 Task: Select design huddle.
Action: Mouse moved to (299, 54)
Screenshot: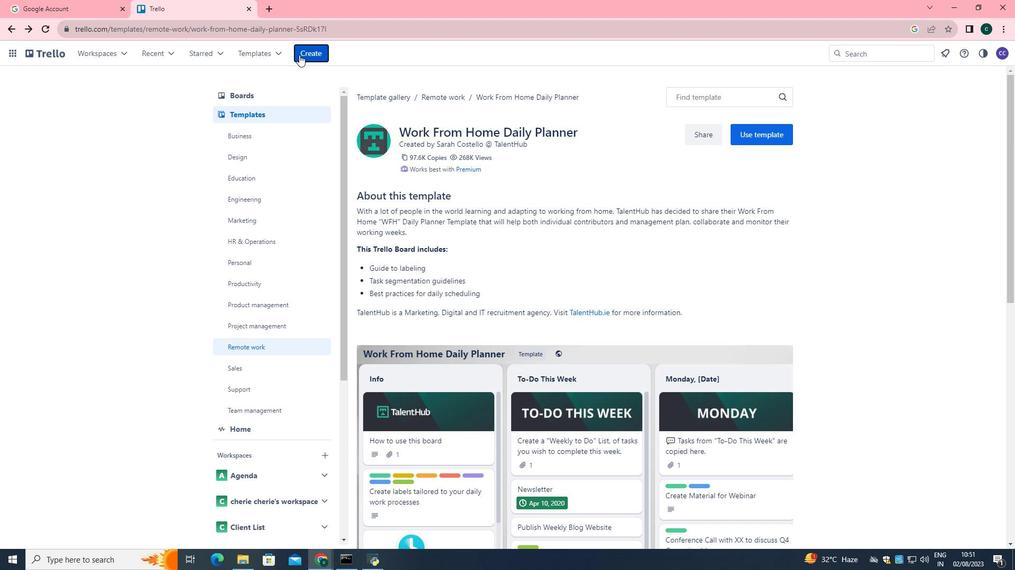 
Action: Mouse pressed left at (299, 54)
Screenshot: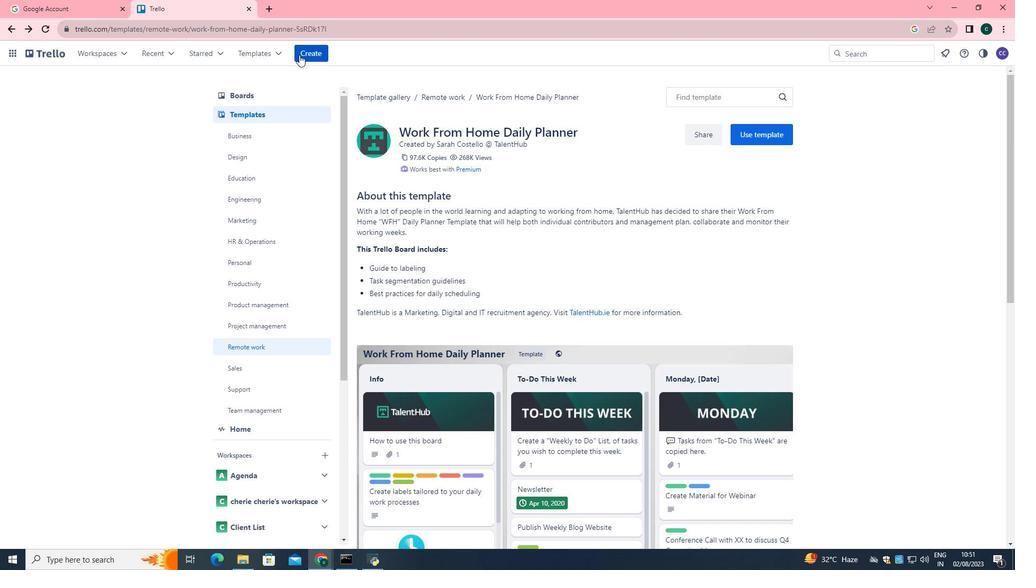 
Action: Mouse moved to (327, 127)
Screenshot: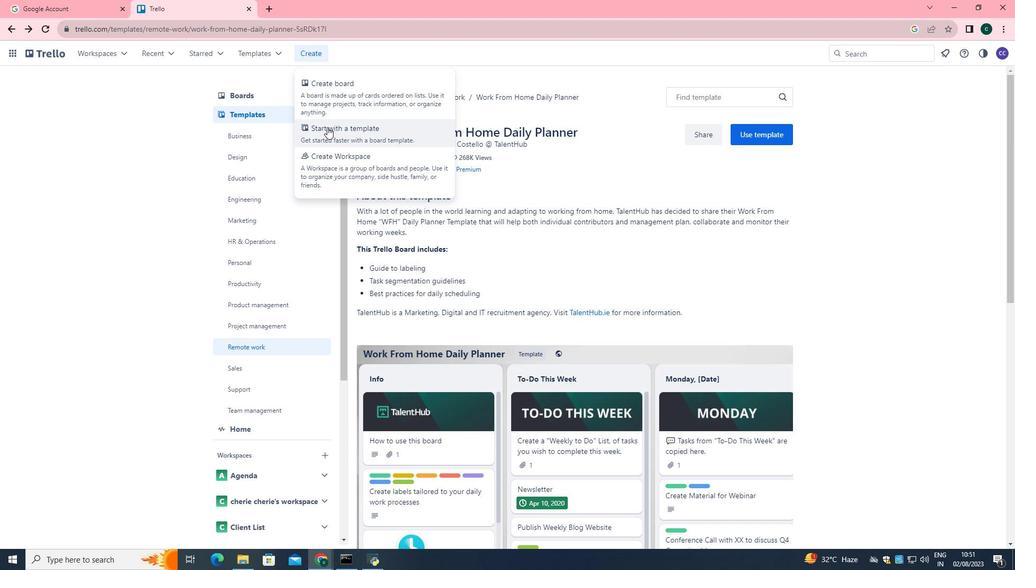 
Action: Mouse pressed left at (327, 127)
Screenshot: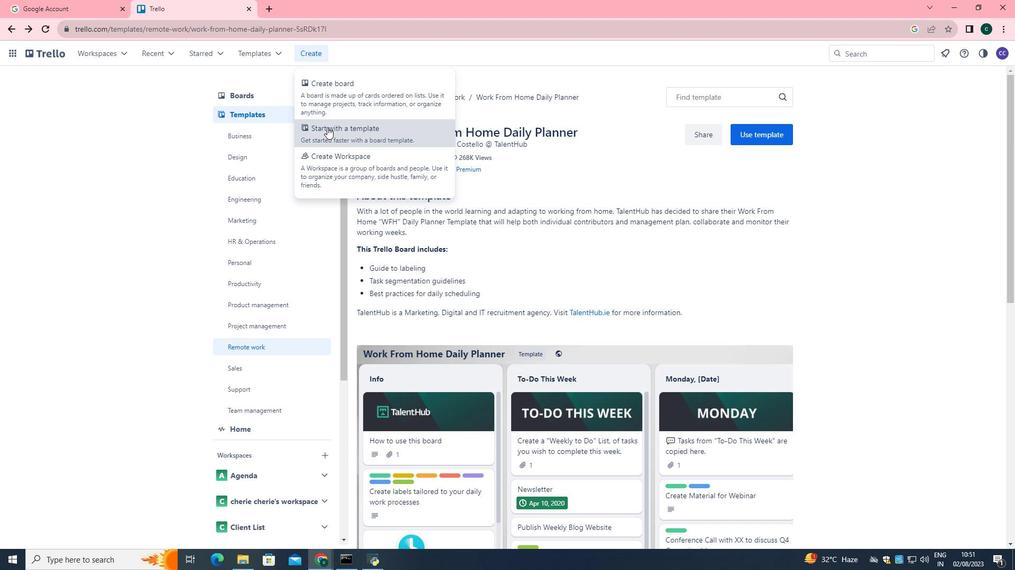 
Action: Mouse moved to (336, 188)
Screenshot: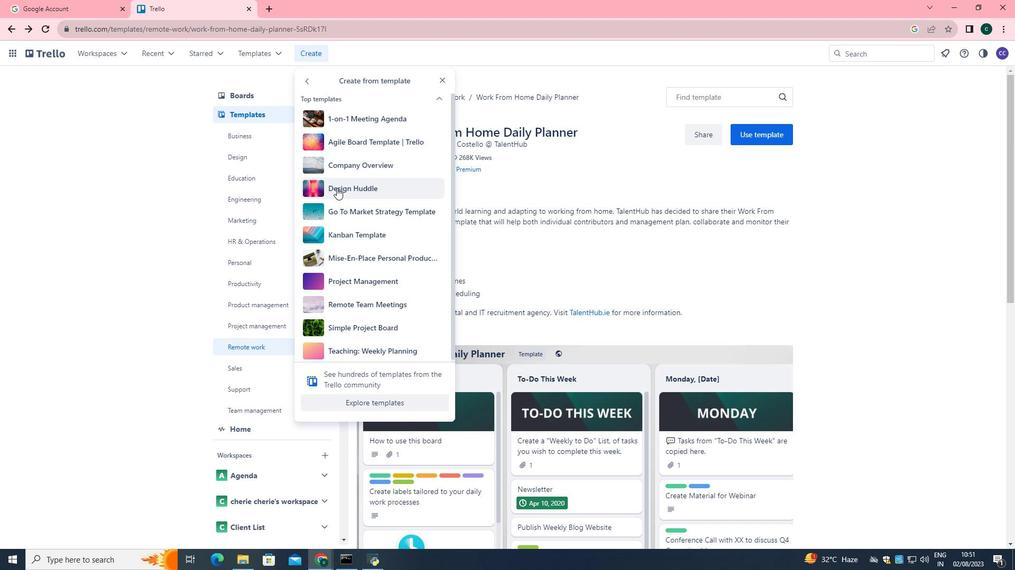 
Action: Mouse pressed left at (336, 188)
Screenshot: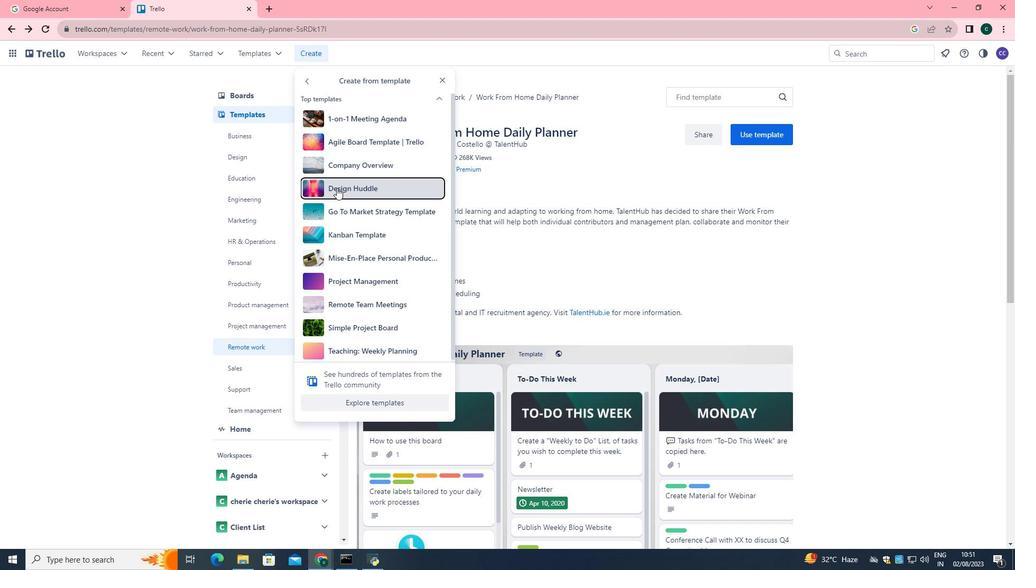 
